 Task: Create a task  Implement a new cloud-based travel management system for a company , assign it to team member softage.4@softage.net in the project BioForge and update the status of the task to  At Risk , set the priority of the task to Medium
Action: Mouse moved to (289, 203)
Screenshot: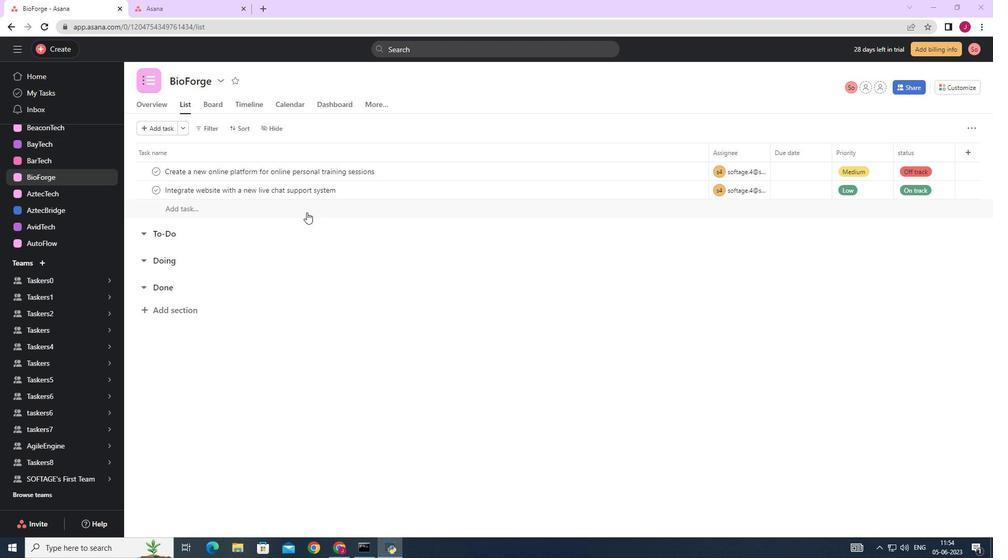 
Action: Mouse scrolled (289, 204) with delta (0, 0)
Screenshot: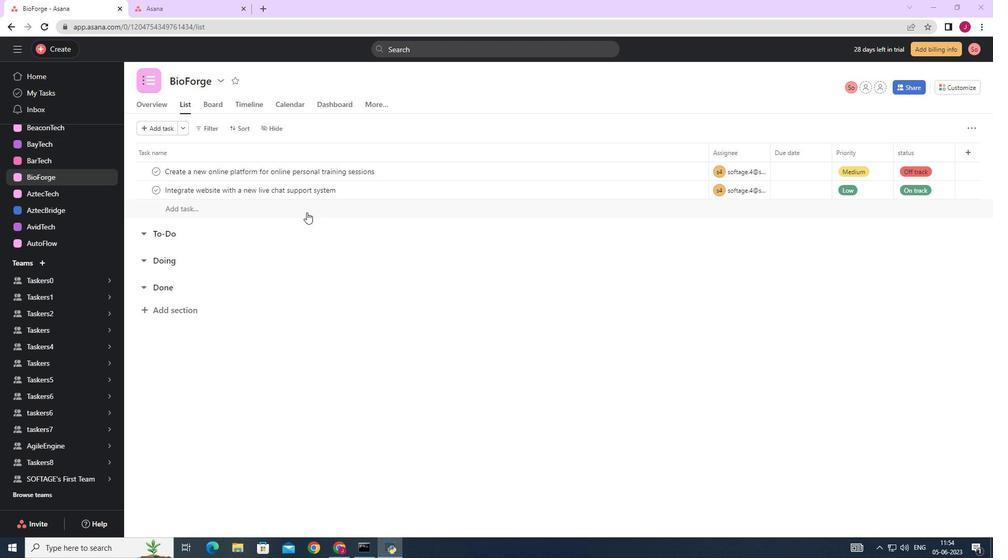 
Action: Mouse moved to (271, 190)
Screenshot: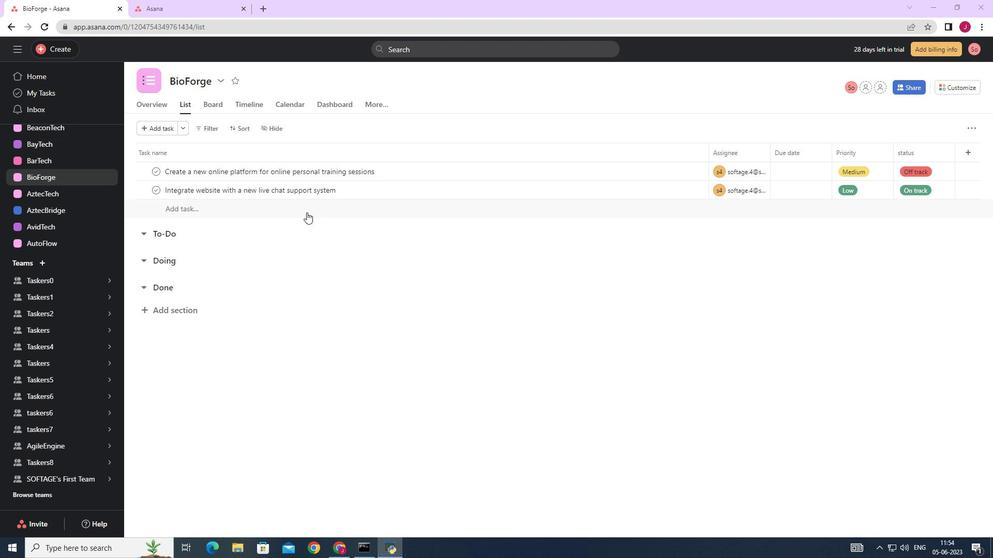 
Action: Mouse scrolled (271, 190) with delta (0, 0)
Screenshot: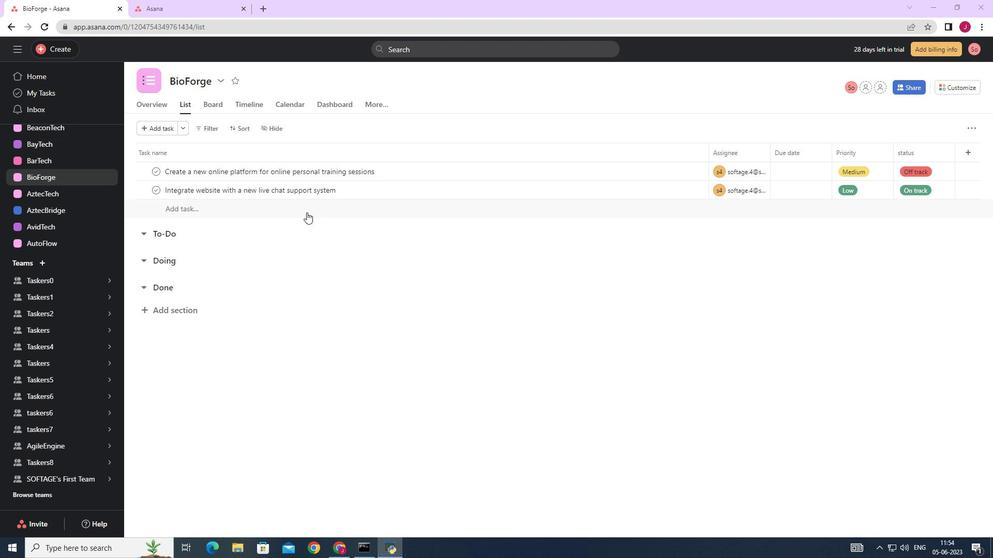 
Action: Mouse moved to (57, 47)
Screenshot: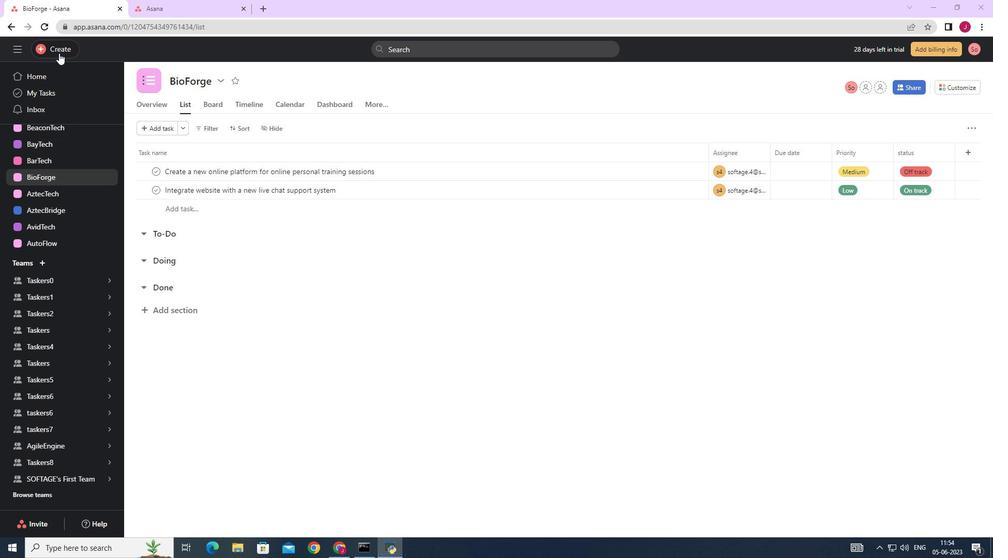 
Action: Mouse pressed left at (57, 47)
Screenshot: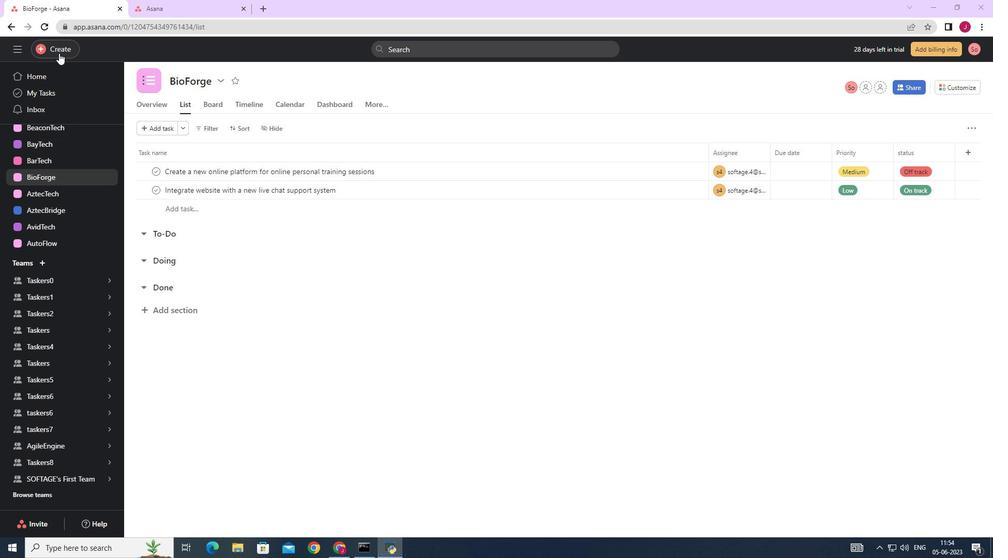 
Action: Mouse moved to (118, 53)
Screenshot: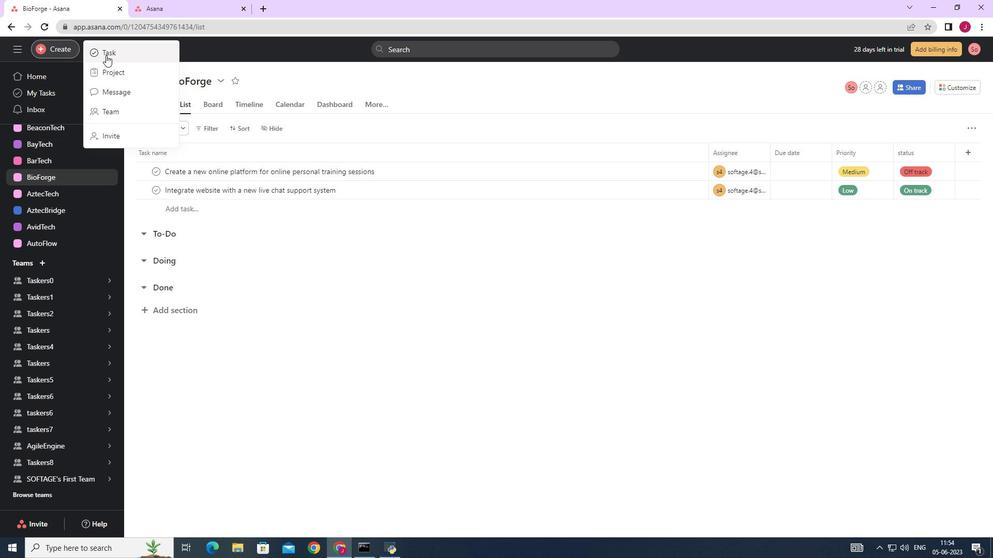 
Action: Mouse pressed left at (118, 53)
Screenshot: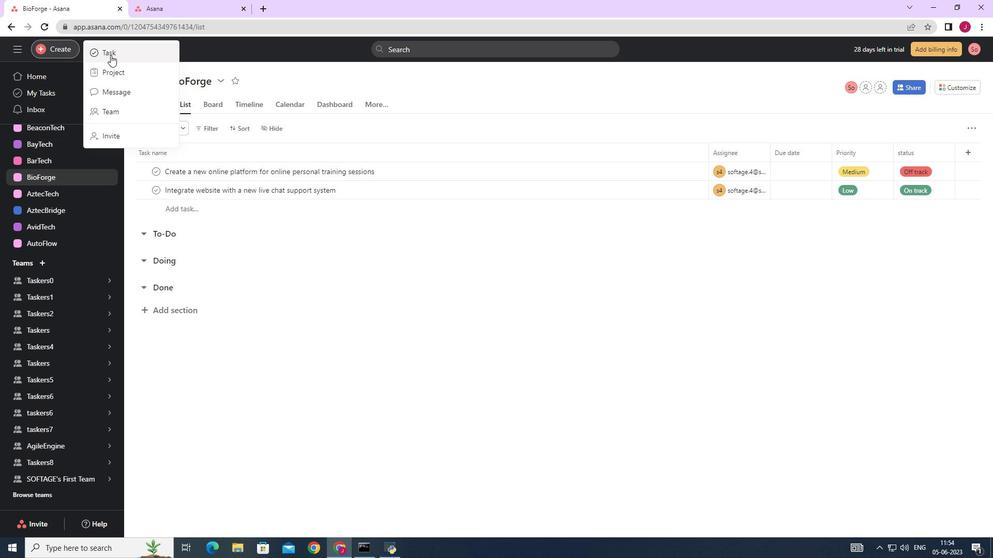 
Action: Mouse moved to (783, 341)
Screenshot: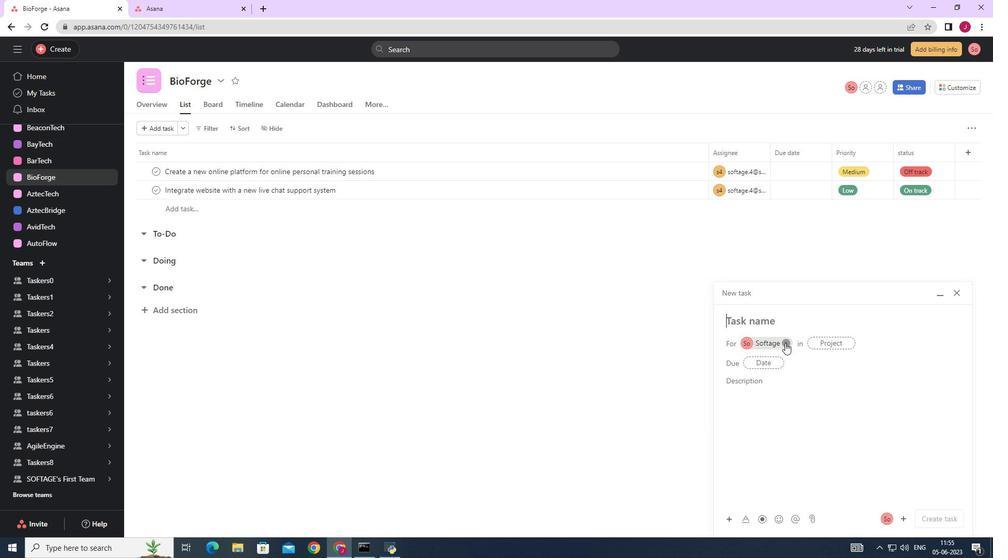 
Action: Mouse pressed left at (783, 341)
Screenshot: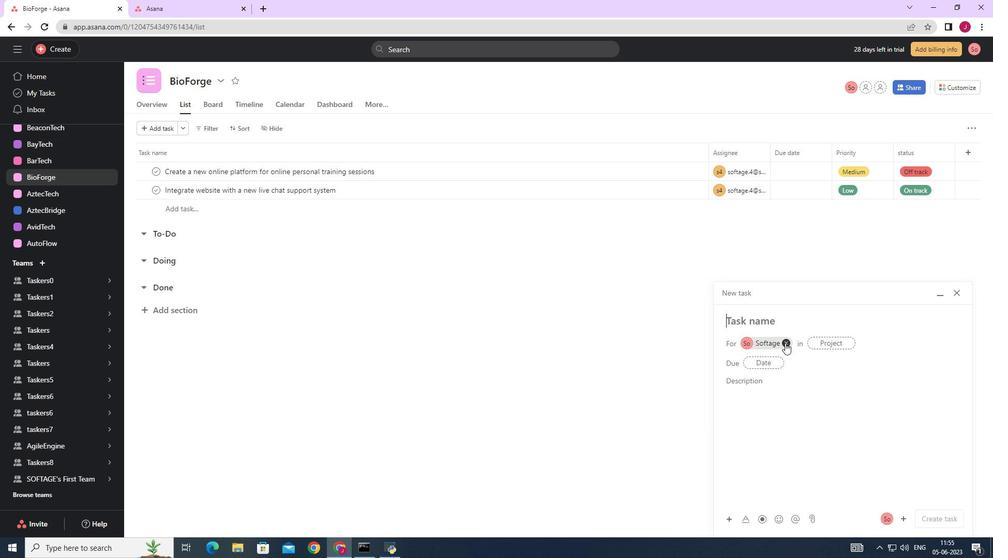 
Action: Mouse moved to (762, 321)
Screenshot: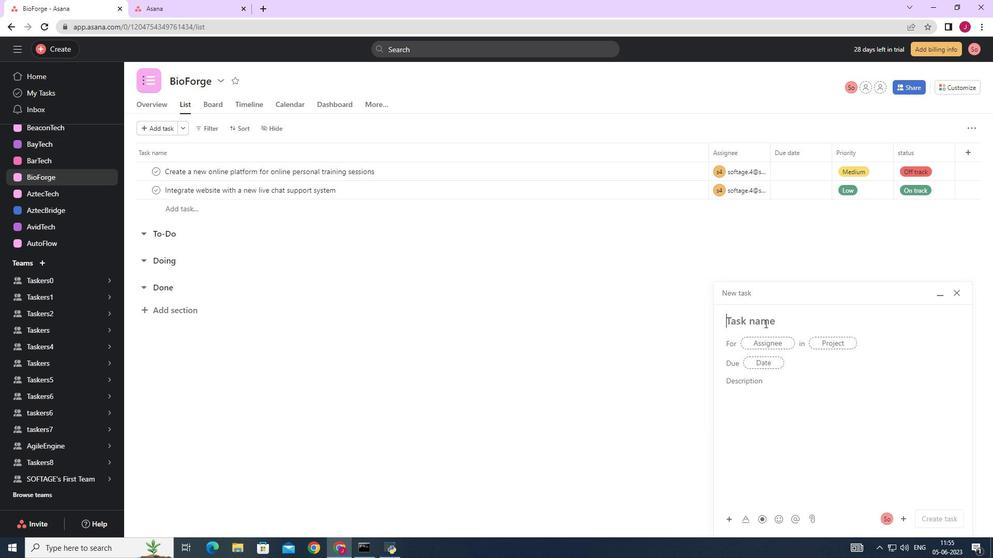 
Action: Mouse pressed left at (762, 321)
Screenshot: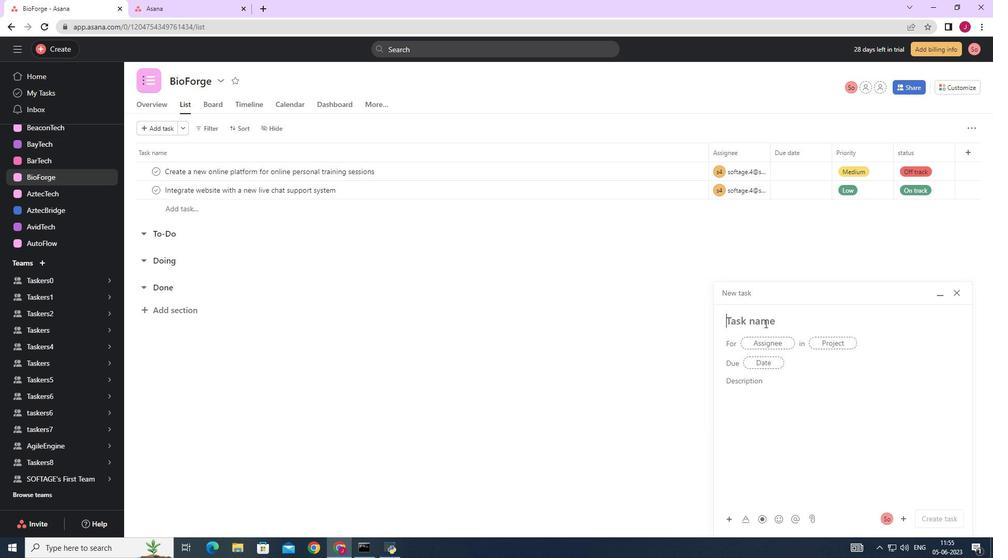 
Action: Key pressed <Key.caps_lock>I<Key.caps_lock>mplement<Key.space>a<Key.space>new<Key.space>cloud-based<Key.space>travel<Key.space>management<Key.space>system<Key.space>for<Key.space>a<Key.space>company<Key.space>
Screenshot: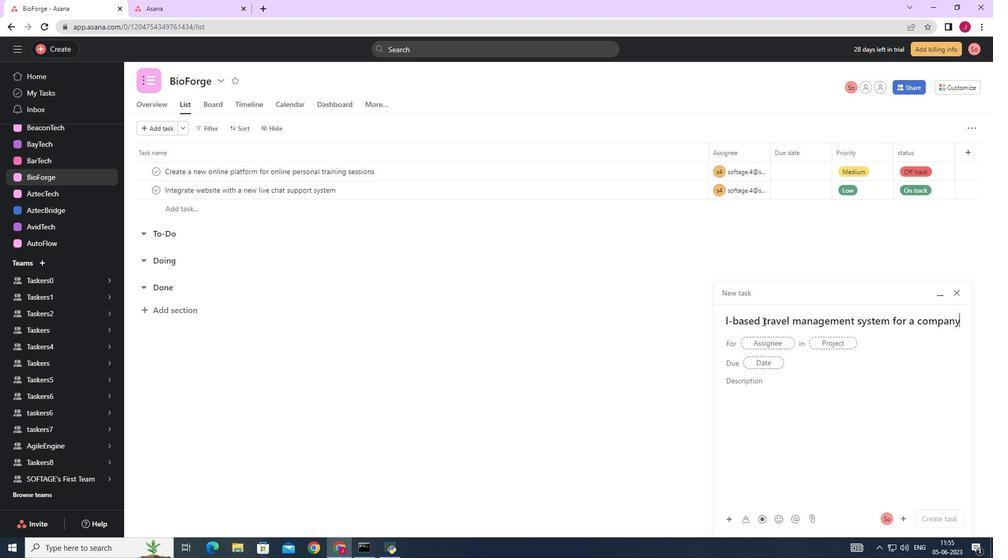 
Action: Mouse moved to (781, 341)
Screenshot: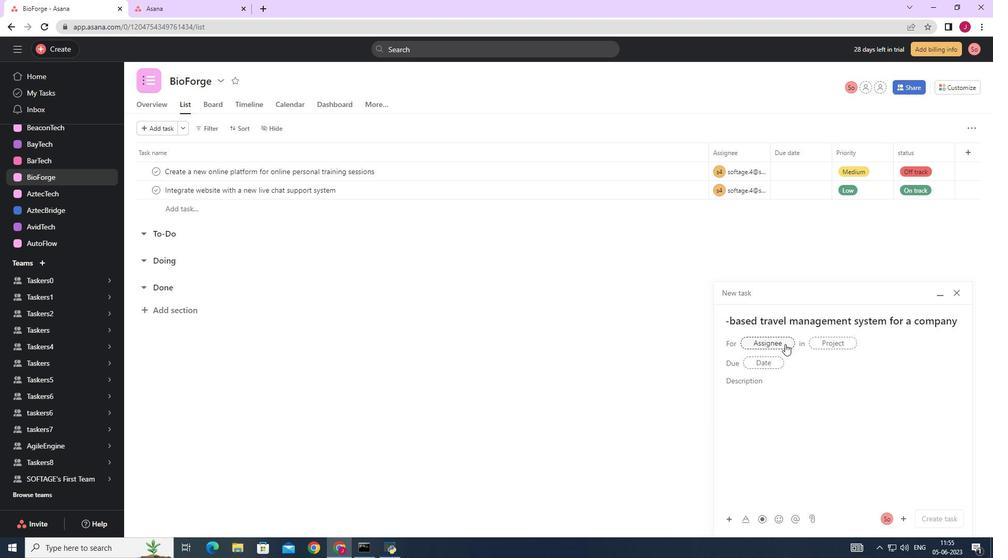 
Action: Mouse pressed left at (781, 341)
Screenshot: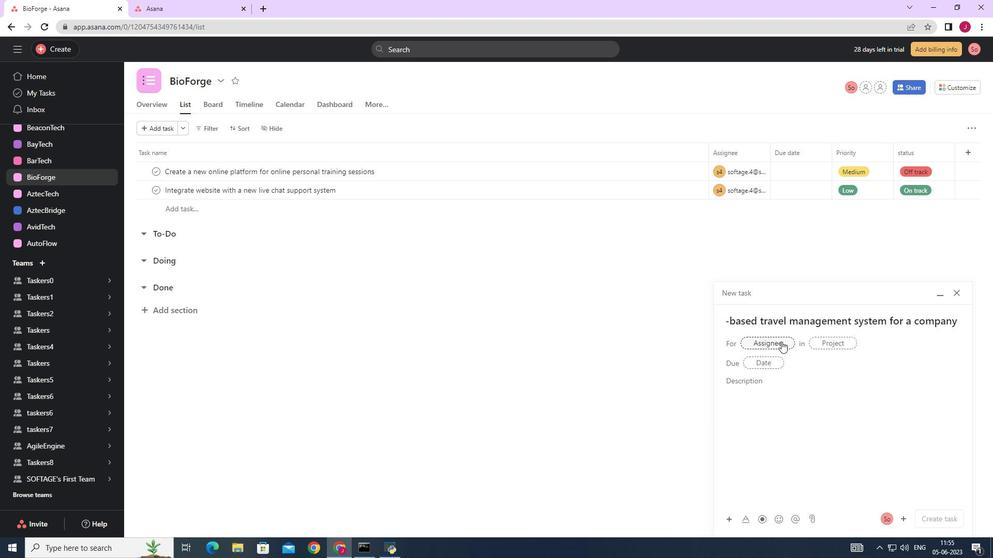 
Action: Key pressed softage.4
Screenshot: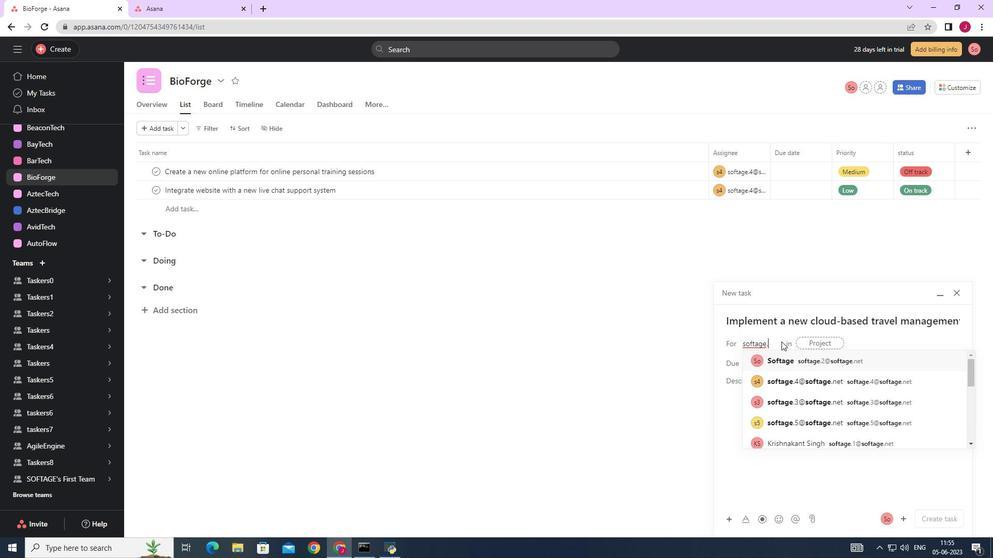 
Action: Mouse moved to (792, 361)
Screenshot: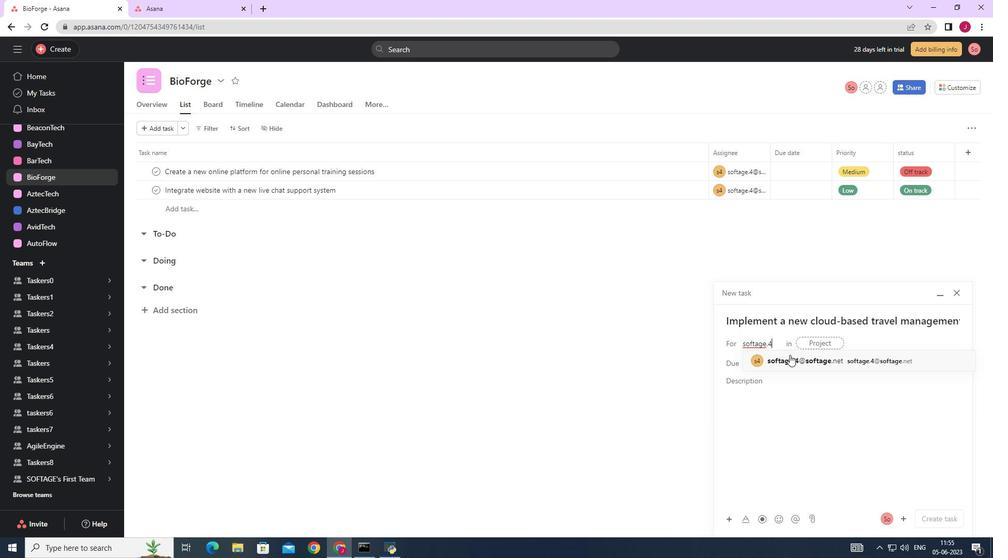
Action: Mouse pressed left at (792, 361)
Screenshot: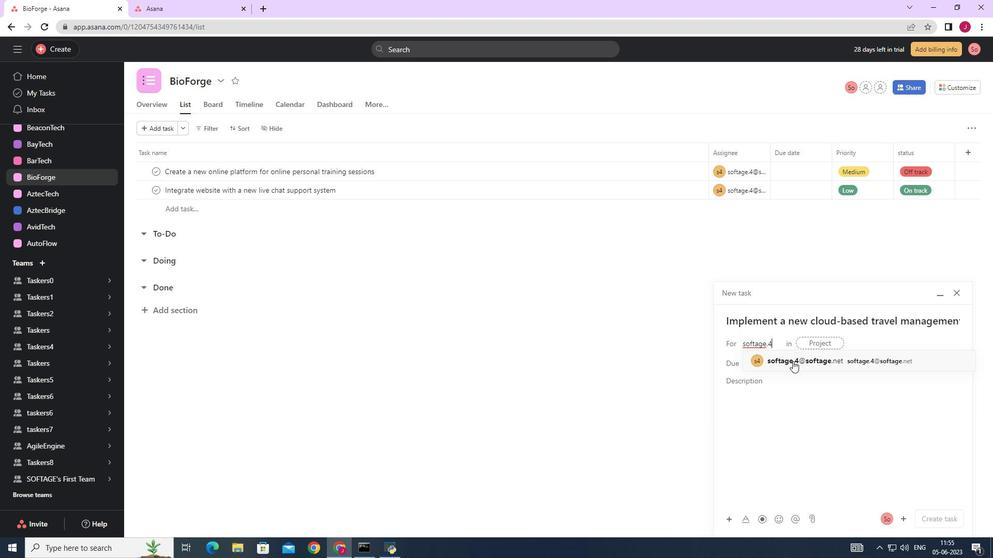 
Action: Mouse moved to (650, 362)
Screenshot: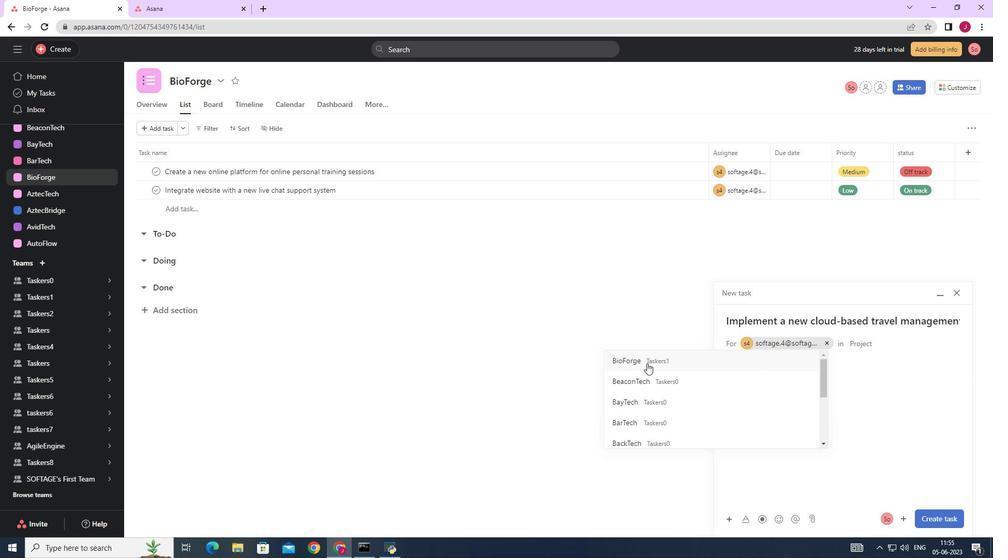 
Action: Mouse pressed left at (650, 362)
Screenshot: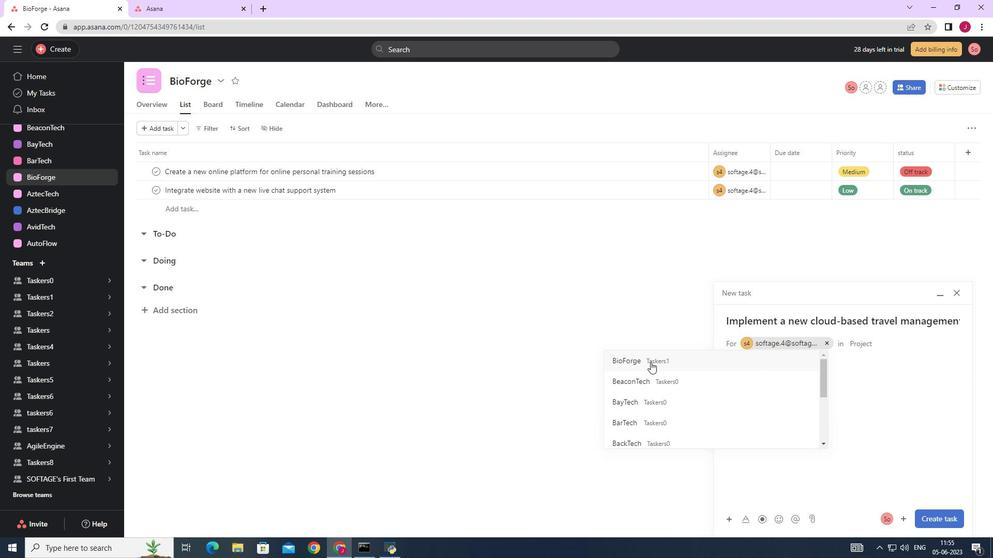 
Action: Mouse moved to (778, 385)
Screenshot: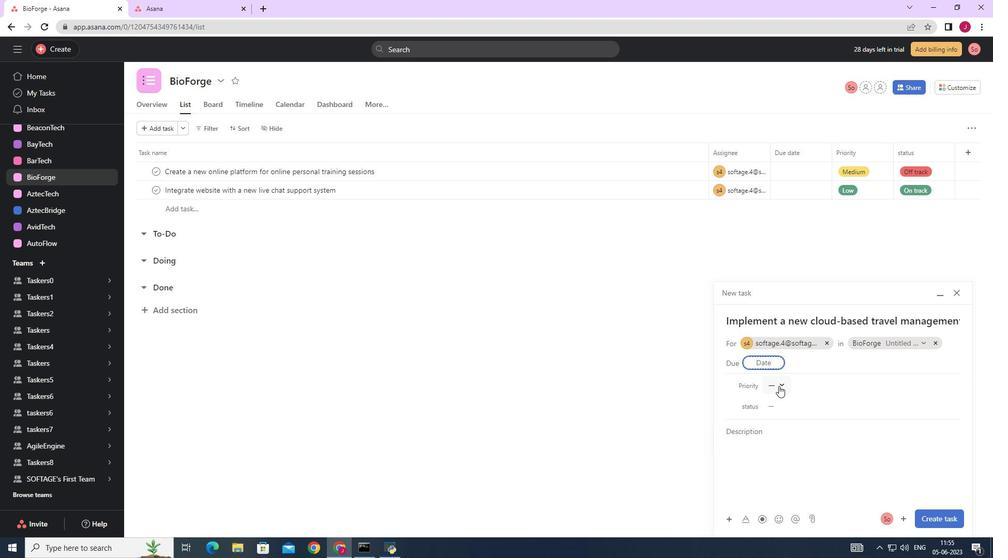 
Action: Mouse pressed left at (778, 385)
Screenshot: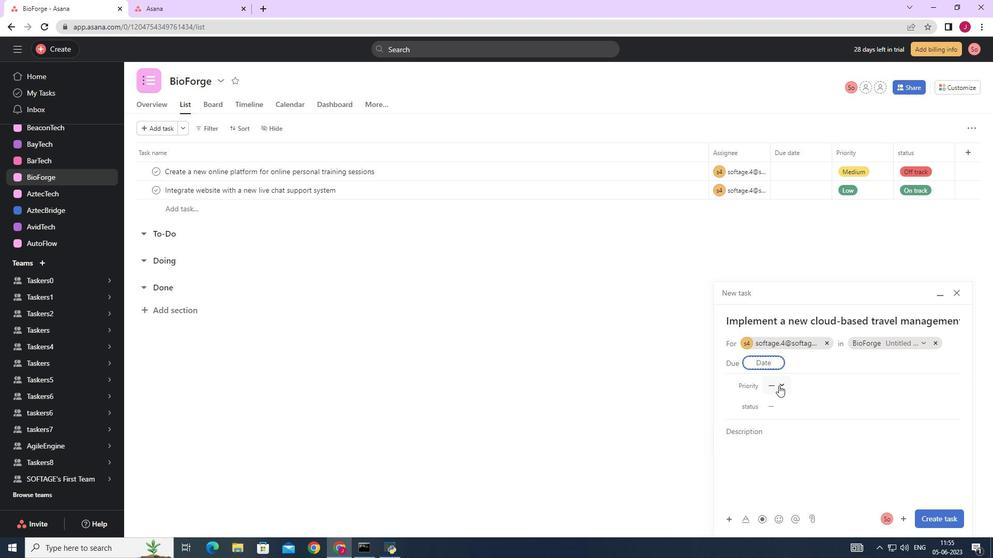 
Action: Mouse moved to (799, 436)
Screenshot: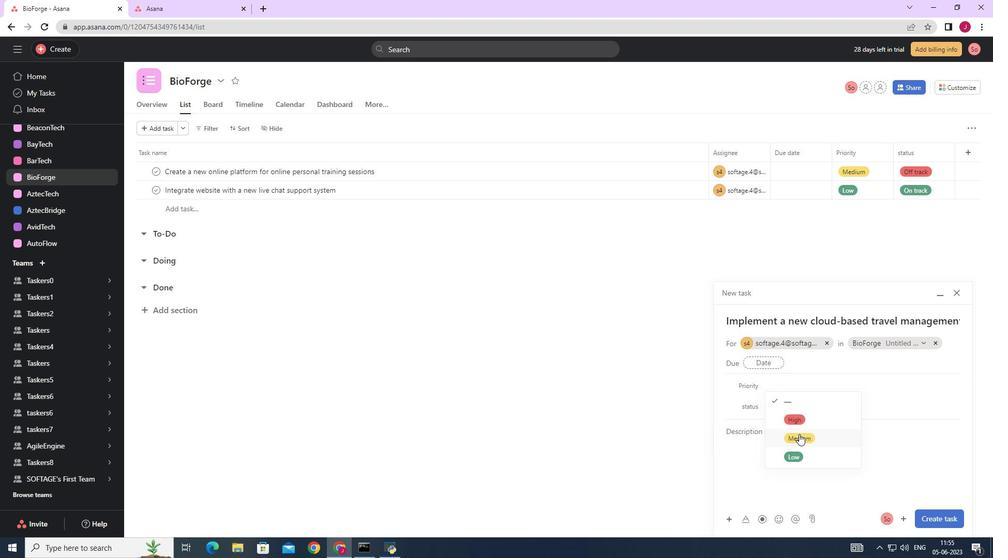 
Action: Mouse pressed left at (799, 436)
Screenshot: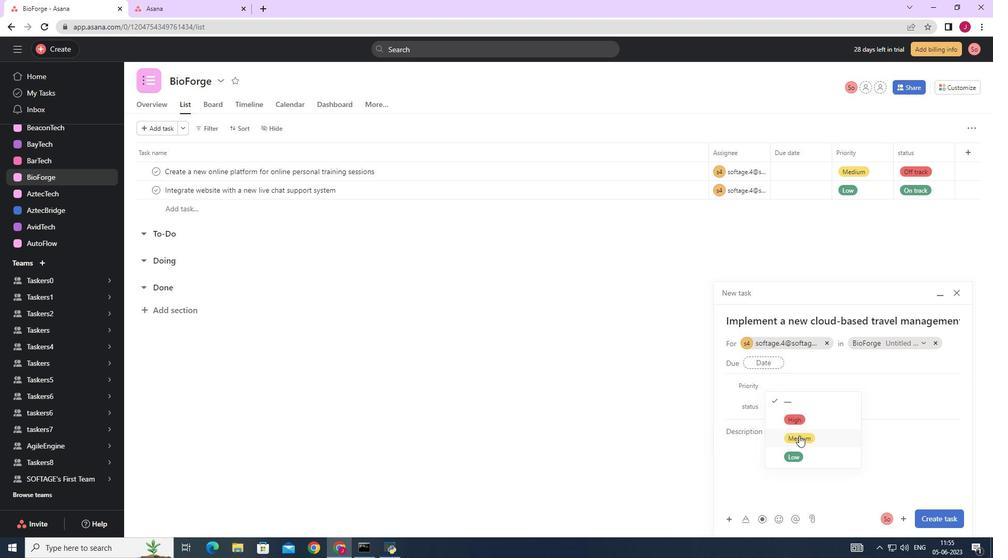 
Action: Mouse moved to (785, 405)
Screenshot: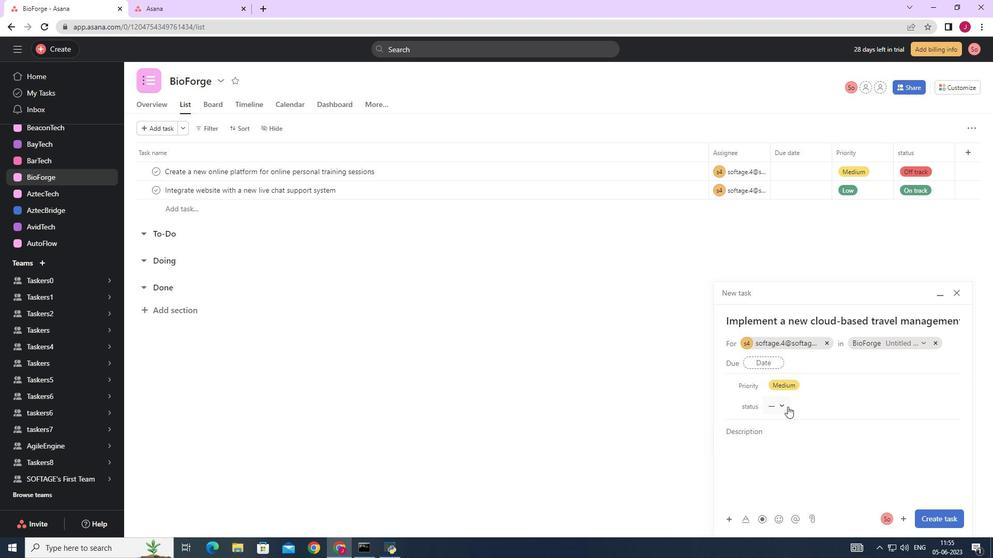 
Action: Mouse pressed left at (785, 405)
Screenshot: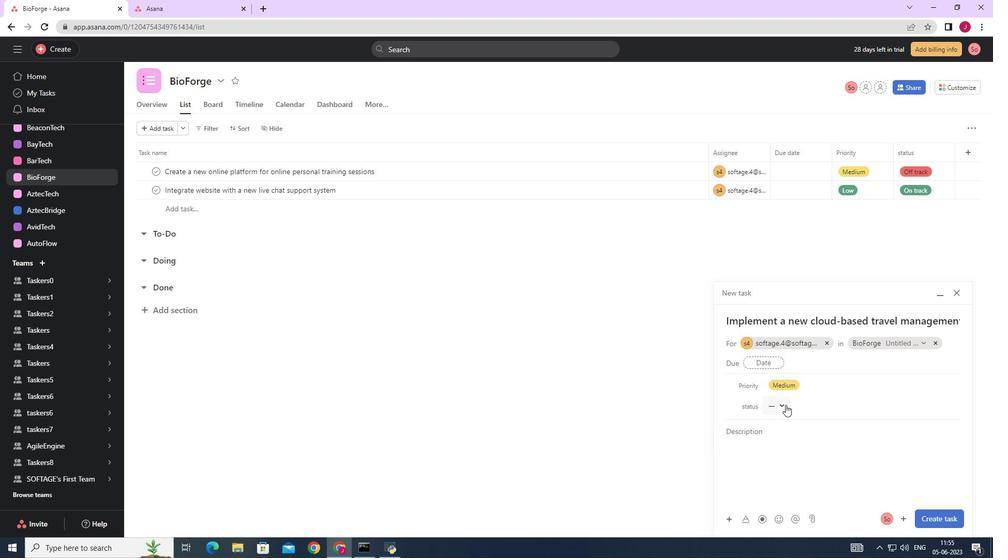 
Action: Mouse moved to (792, 476)
Screenshot: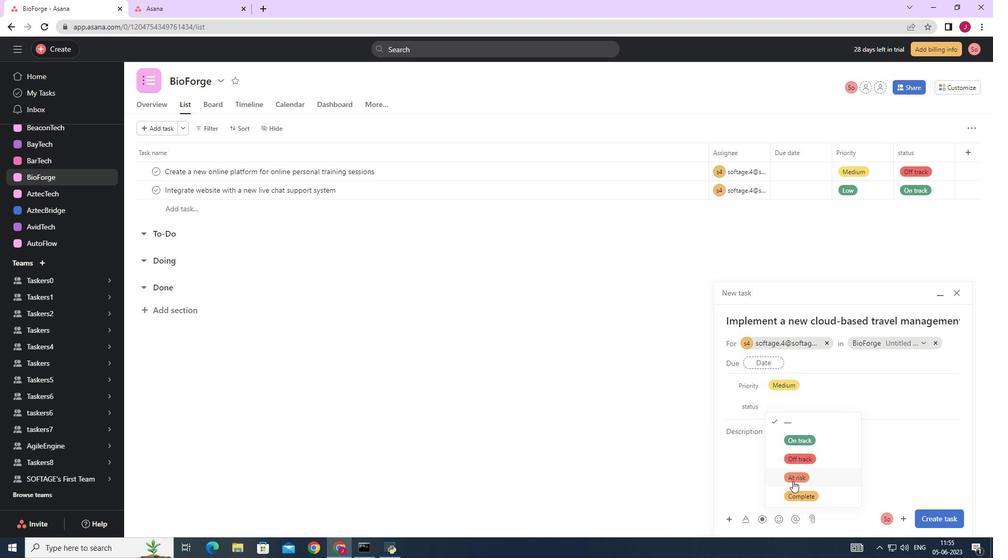 
Action: Mouse pressed left at (792, 476)
Screenshot: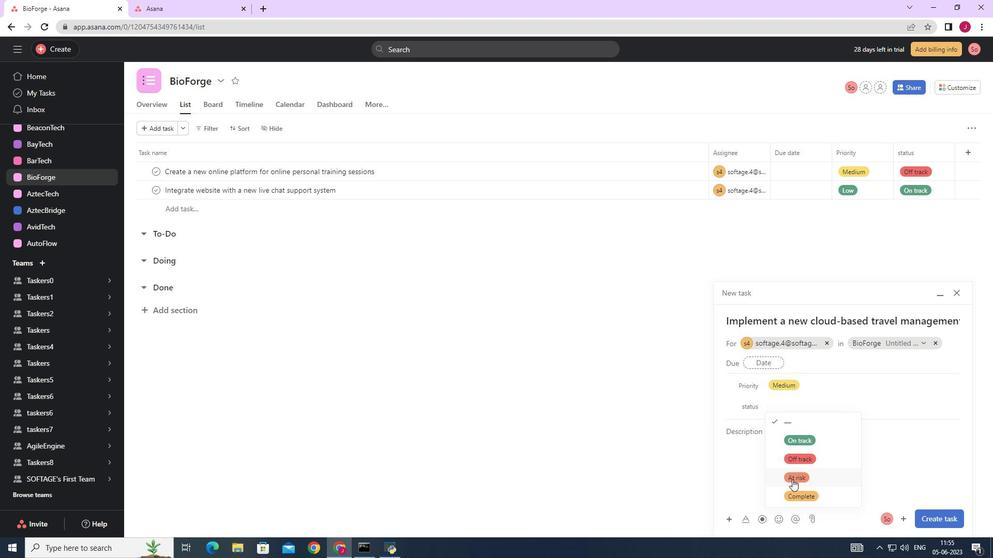
Action: Mouse moved to (926, 518)
Screenshot: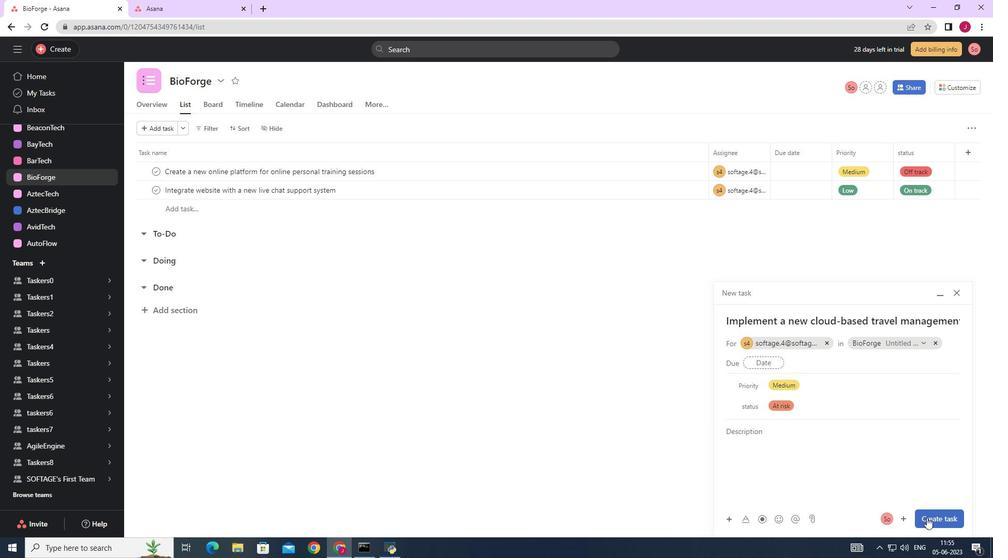 
Action: Mouse pressed left at (926, 518)
Screenshot: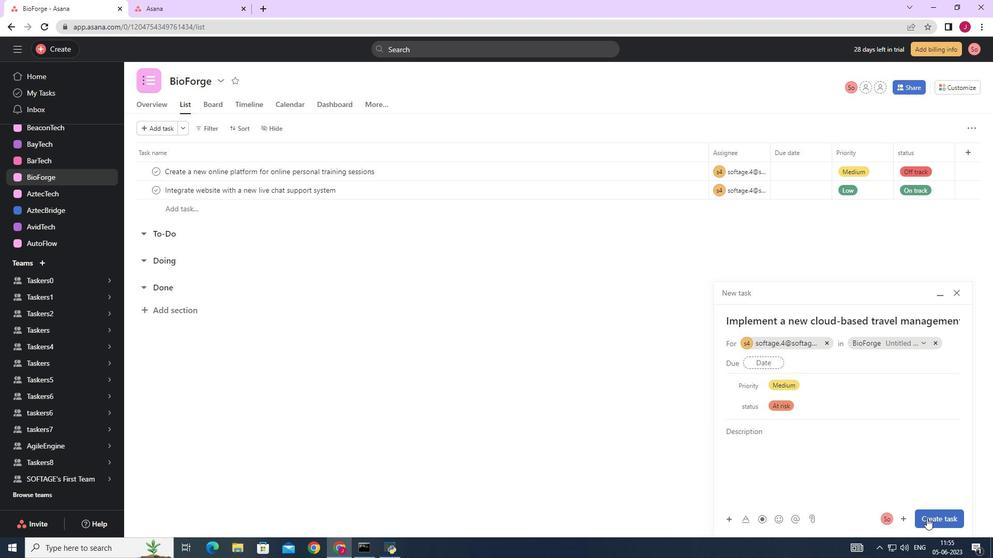 
Action: Mouse moved to (873, 403)
Screenshot: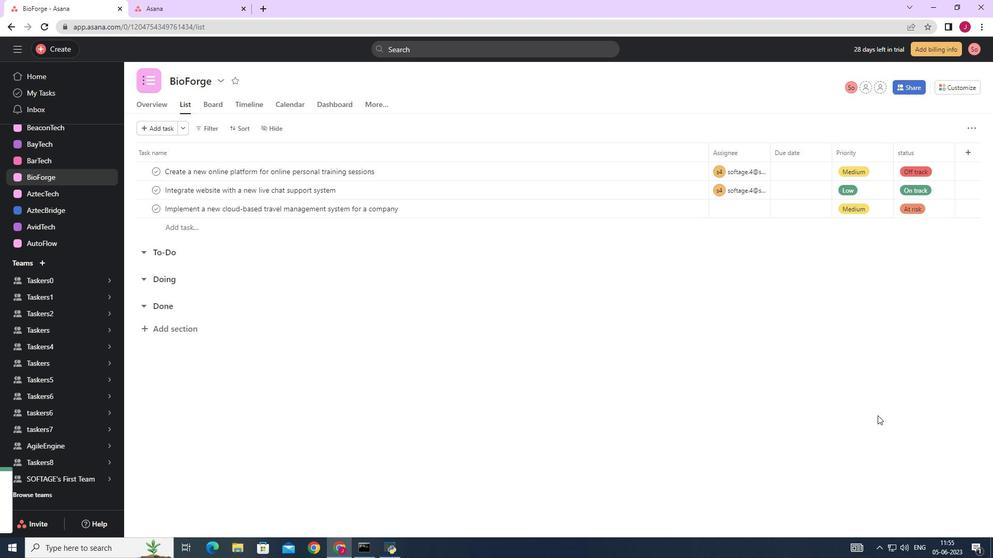 
